 Task: In the  document negotiation.html Download file as 'HTML ' Share this file with 'softage.6@softage.net' Insert the command  Suggesting 
Action: Mouse moved to (226, 363)
Screenshot: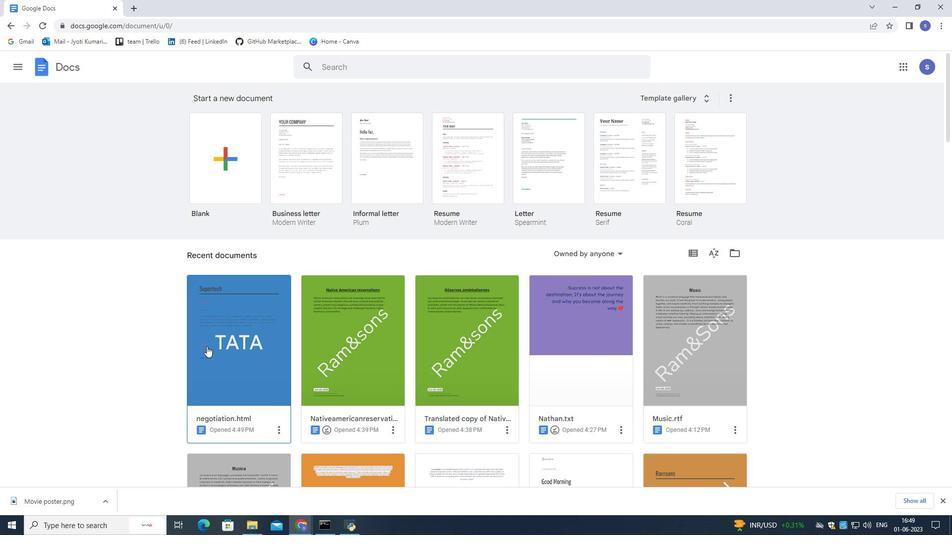 
Action: Mouse pressed left at (226, 363)
Screenshot: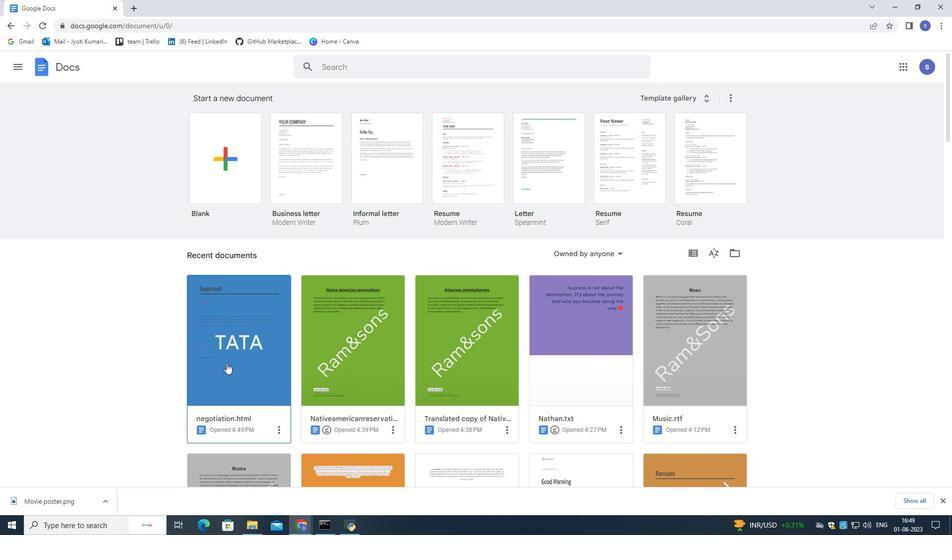 
Action: Mouse moved to (227, 362)
Screenshot: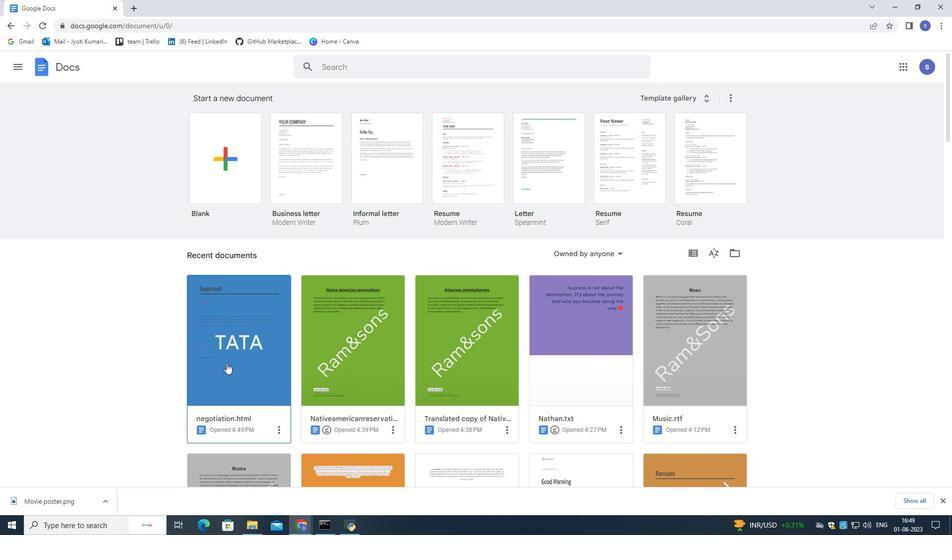 
Action: Mouse pressed left at (227, 362)
Screenshot: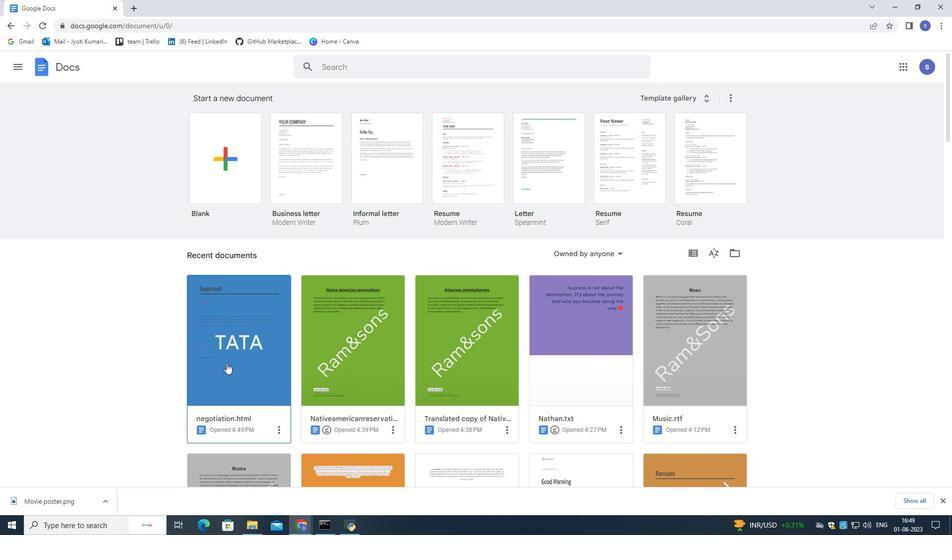 
Action: Mouse moved to (32, 74)
Screenshot: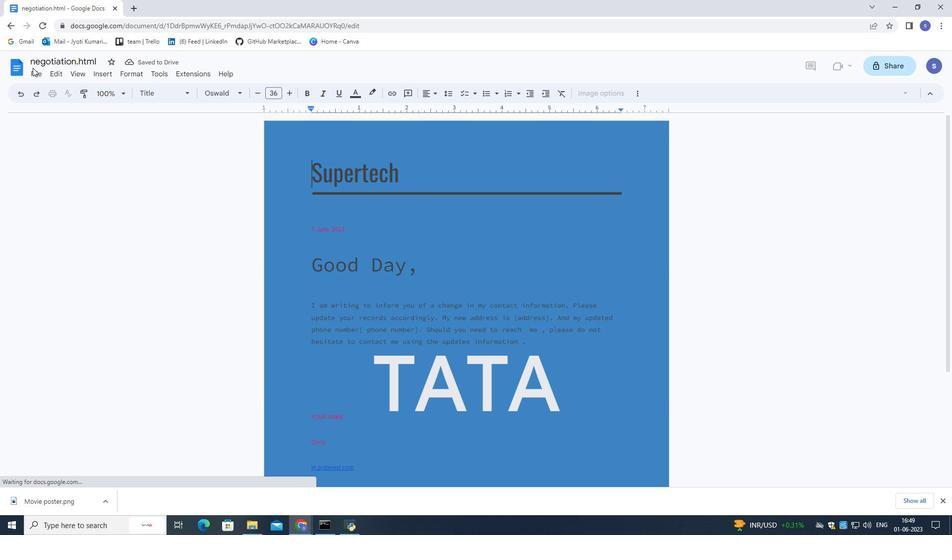 
Action: Mouse pressed left at (32, 74)
Screenshot: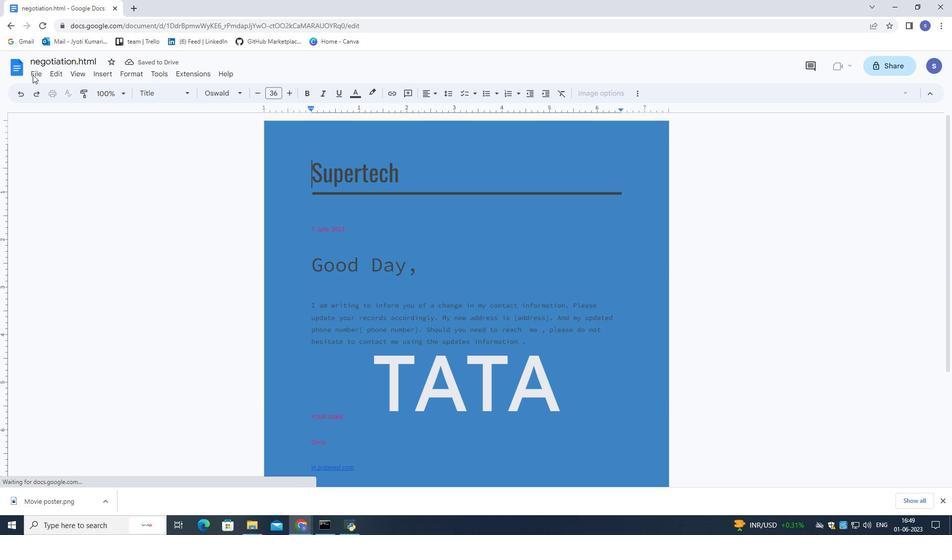 
Action: Mouse moved to (240, 304)
Screenshot: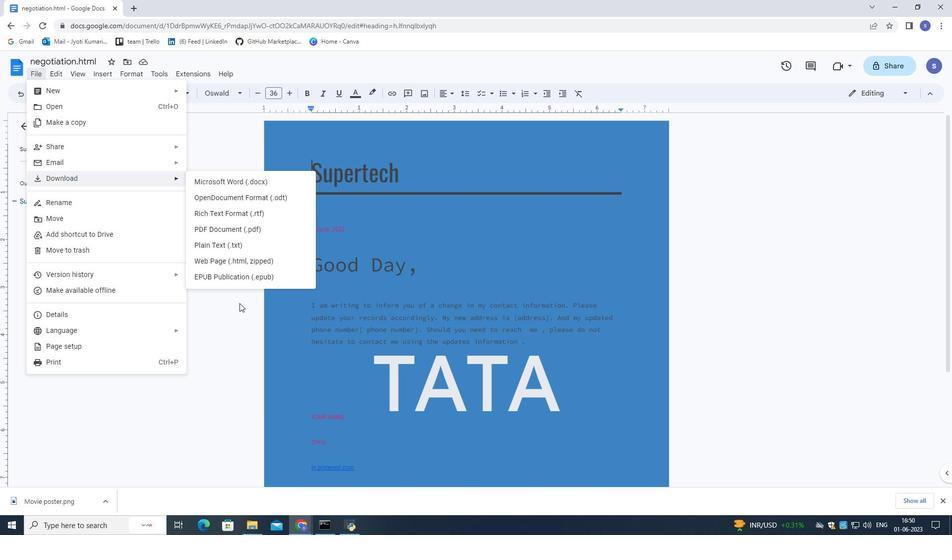 
Action: Mouse pressed left at (240, 304)
Screenshot: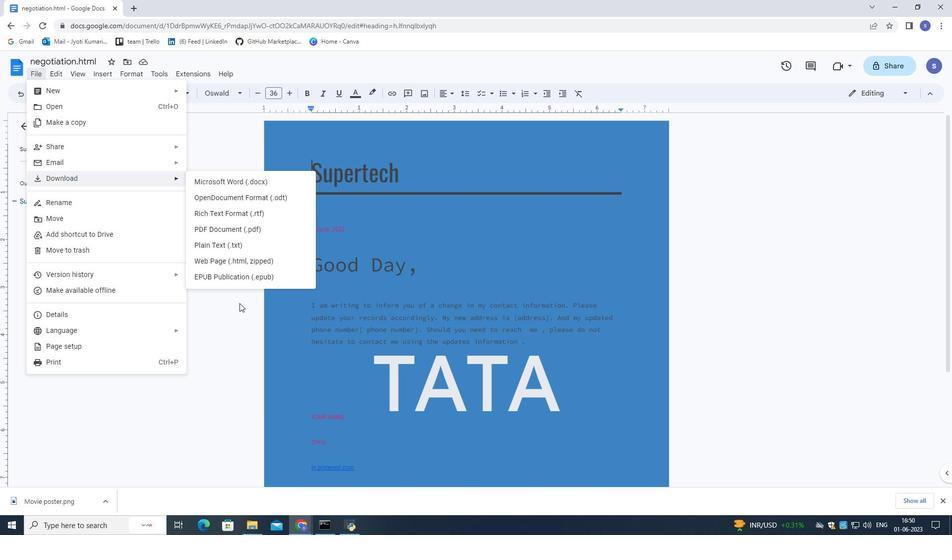
Action: Mouse moved to (34, 71)
Screenshot: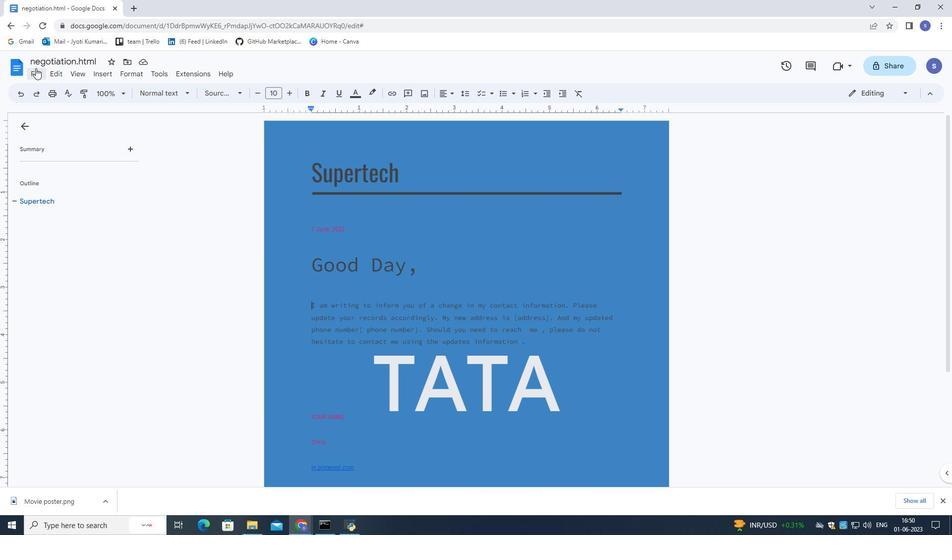 
Action: Mouse pressed left at (34, 71)
Screenshot: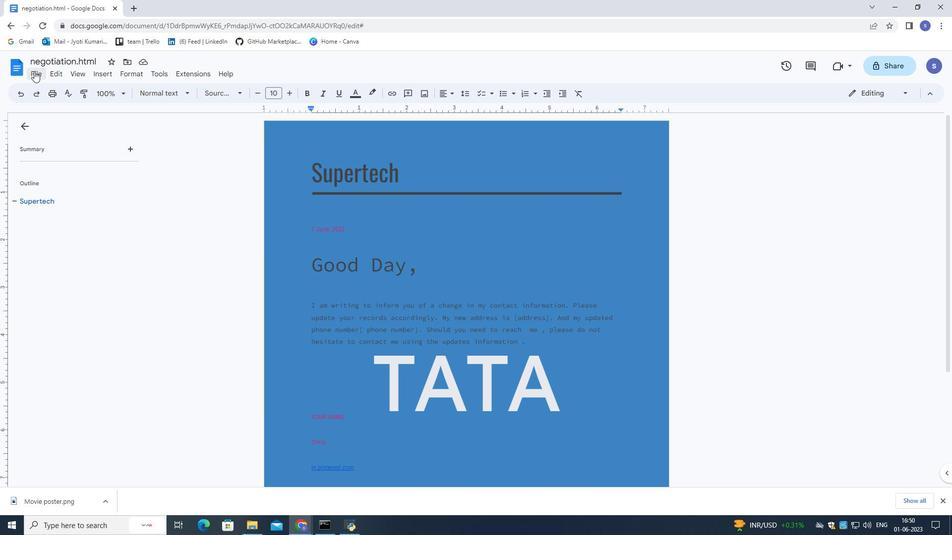 
Action: Mouse moved to (276, 260)
Screenshot: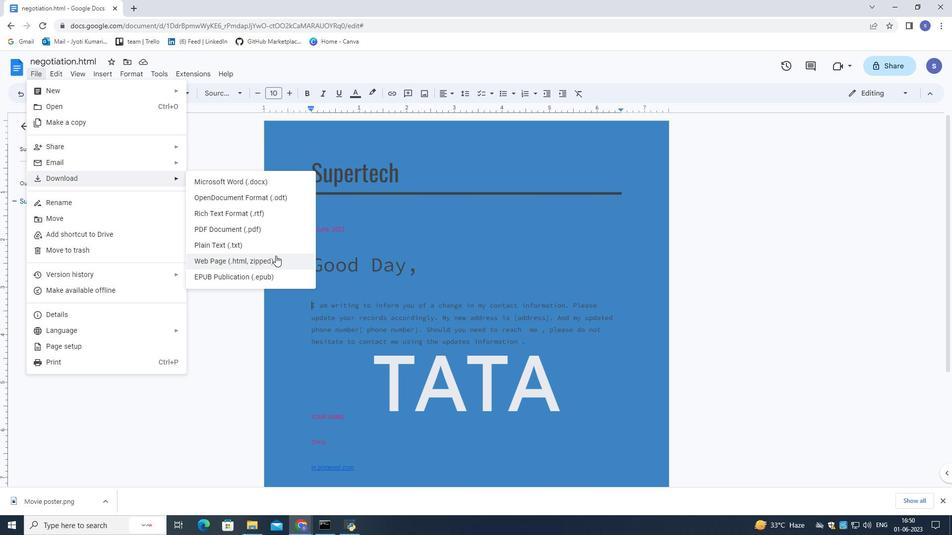 
Action: Mouse pressed left at (276, 260)
Screenshot: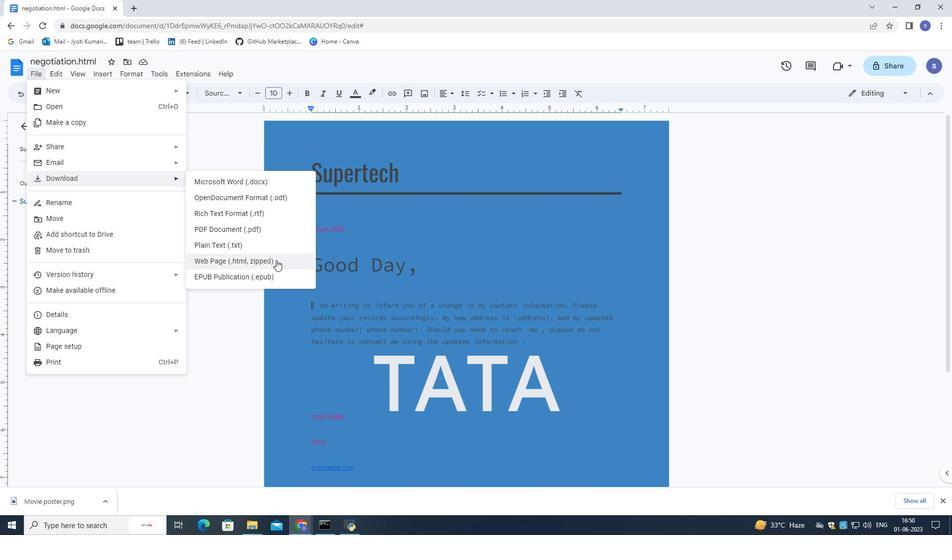 
Action: Mouse moved to (34, 71)
Screenshot: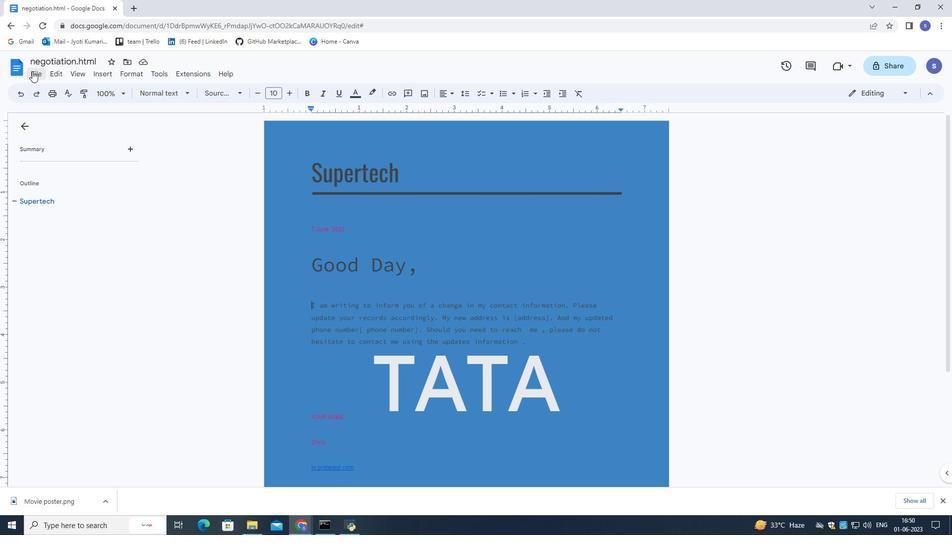 
Action: Mouse pressed left at (34, 71)
Screenshot: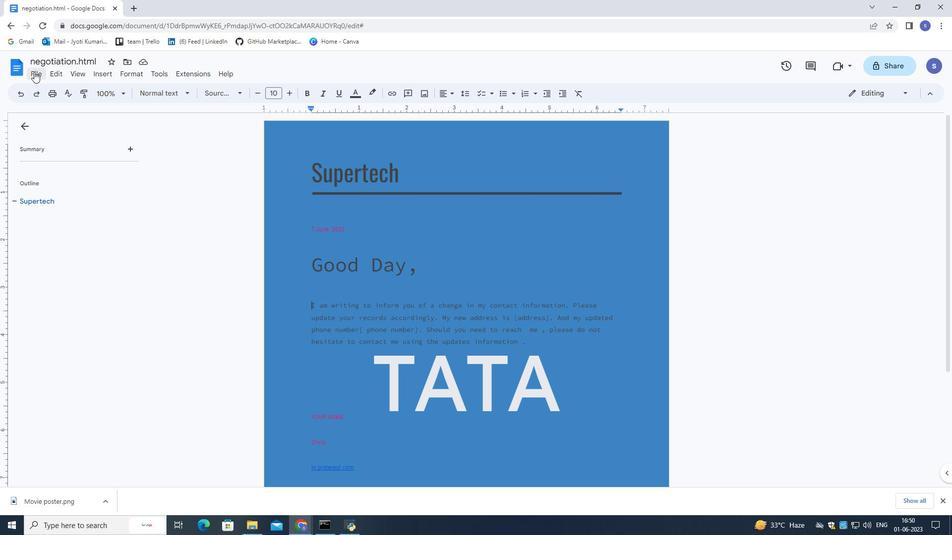 
Action: Mouse moved to (208, 149)
Screenshot: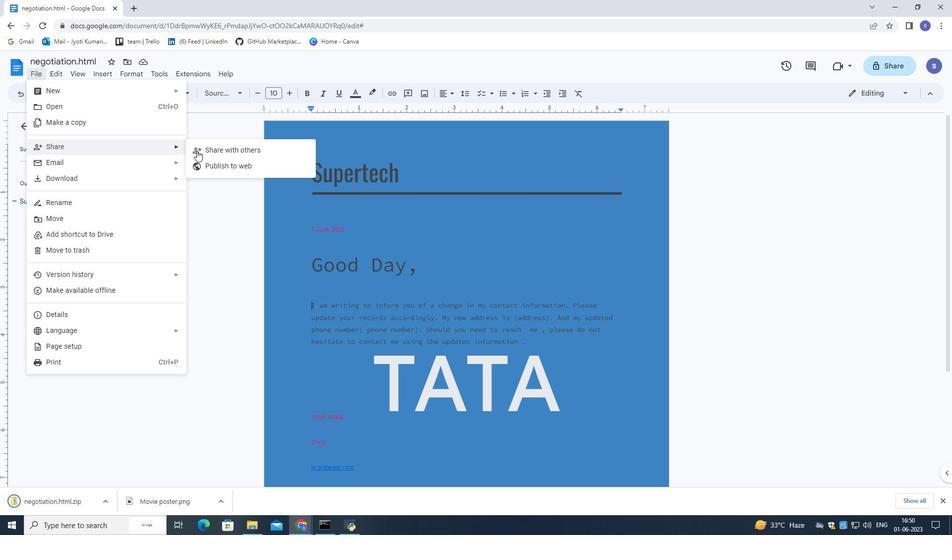 
Action: Mouse pressed left at (208, 149)
Screenshot: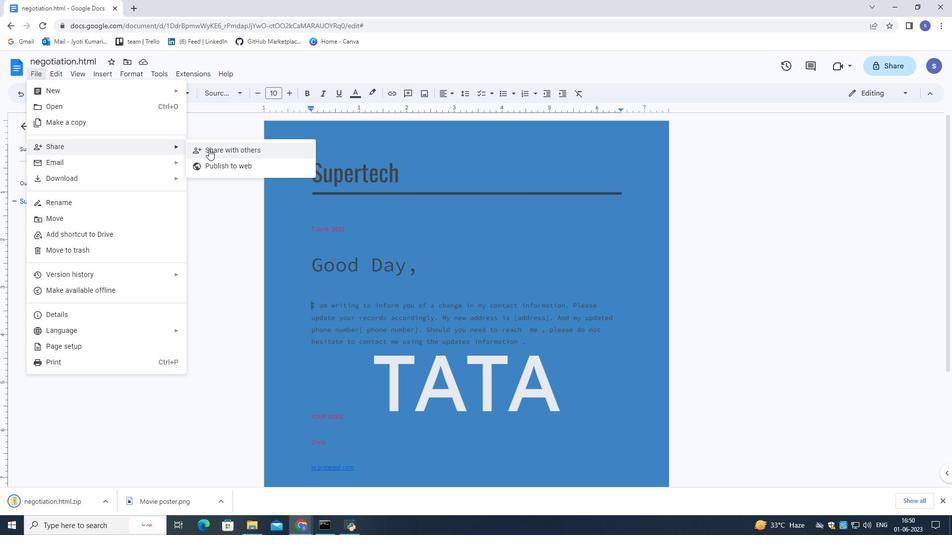 
Action: Mouse moved to (200, 140)
Screenshot: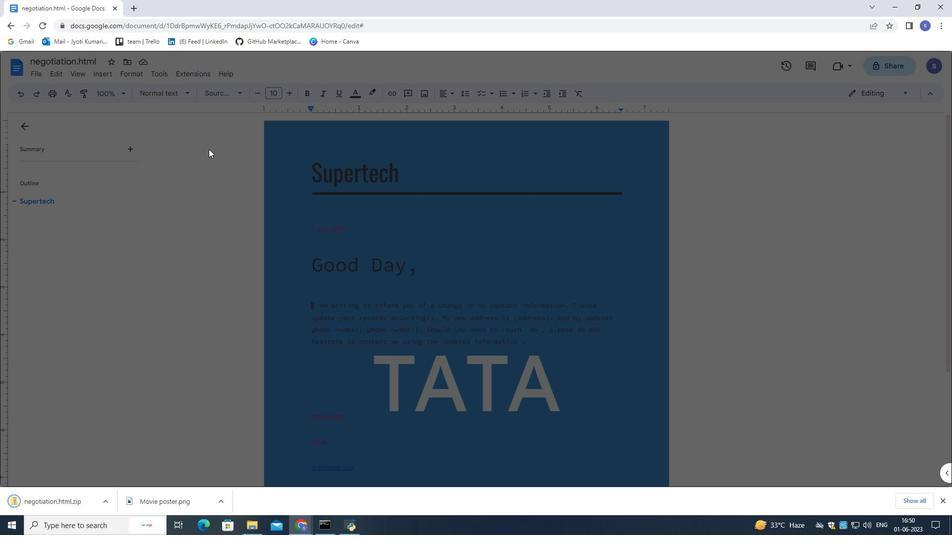 
Action: Key pressed softage.6<Key.shift>@
Screenshot: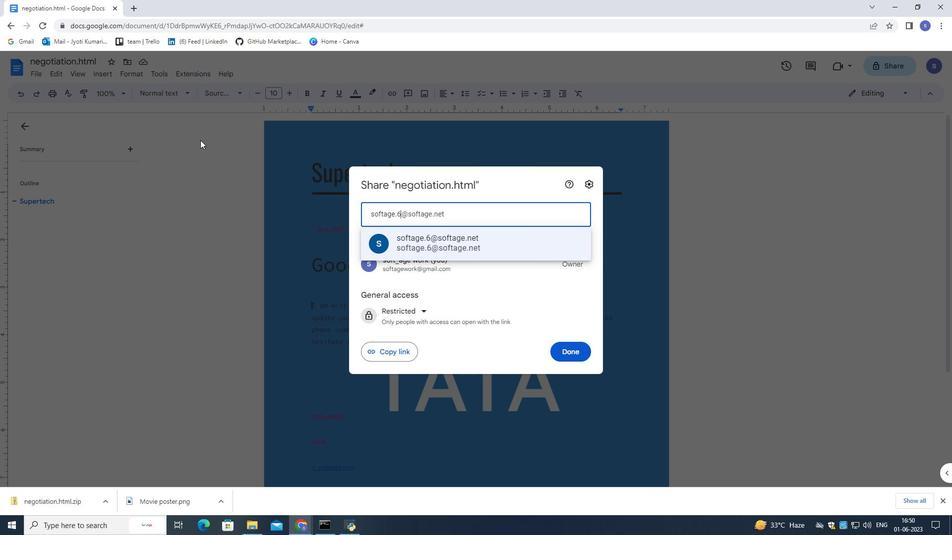 
Action: Mouse moved to (399, 248)
Screenshot: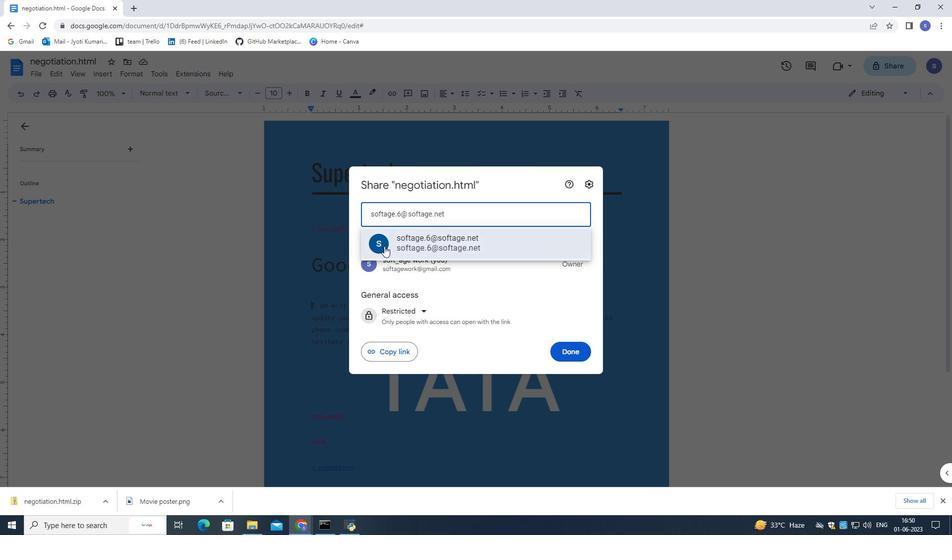 
Action: Mouse pressed left at (399, 248)
Screenshot: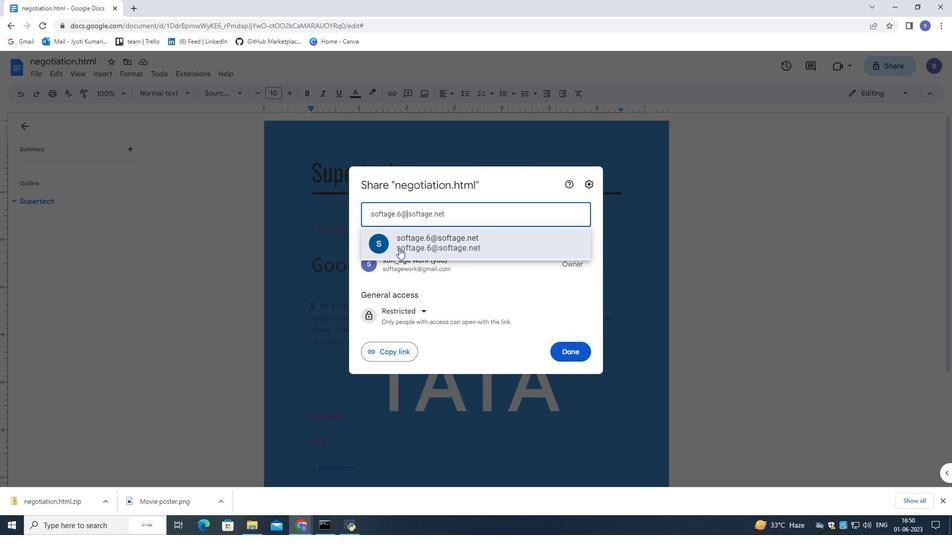 
Action: Mouse moved to (578, 343)
Screenshot: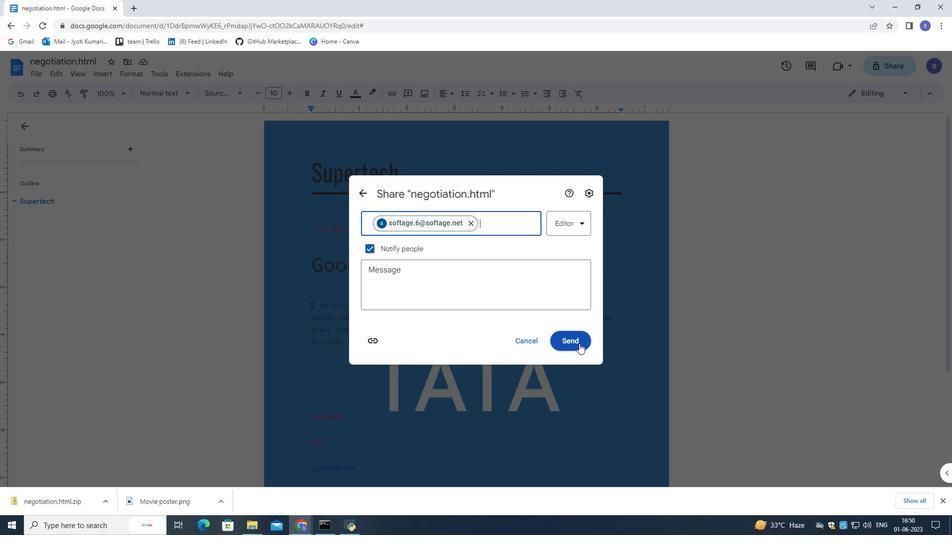 
Action: Mouse pressed left at (578, 343)
Screenshot: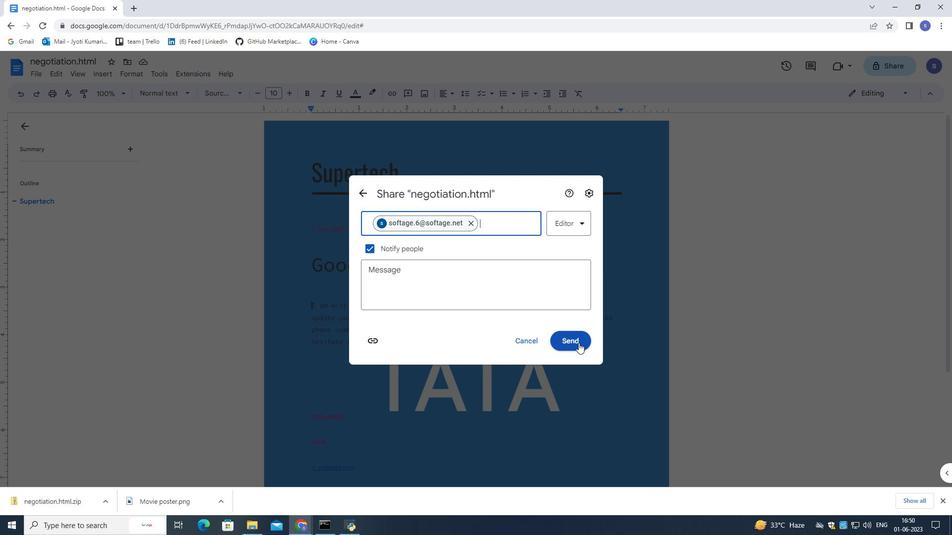 
Action: Mouse moved to (550, 276)
Screenshot: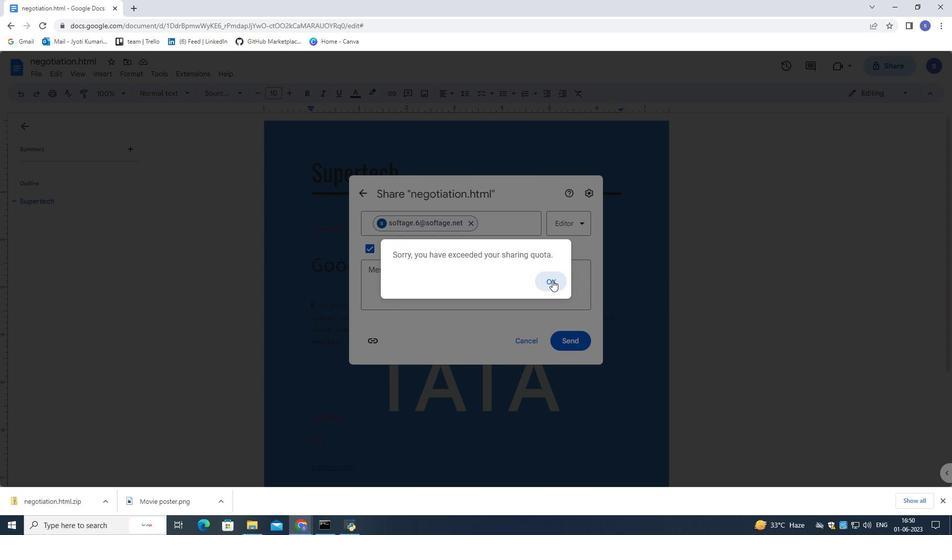 
Action: Mouse pressed left at (550, 276)
Screenshot: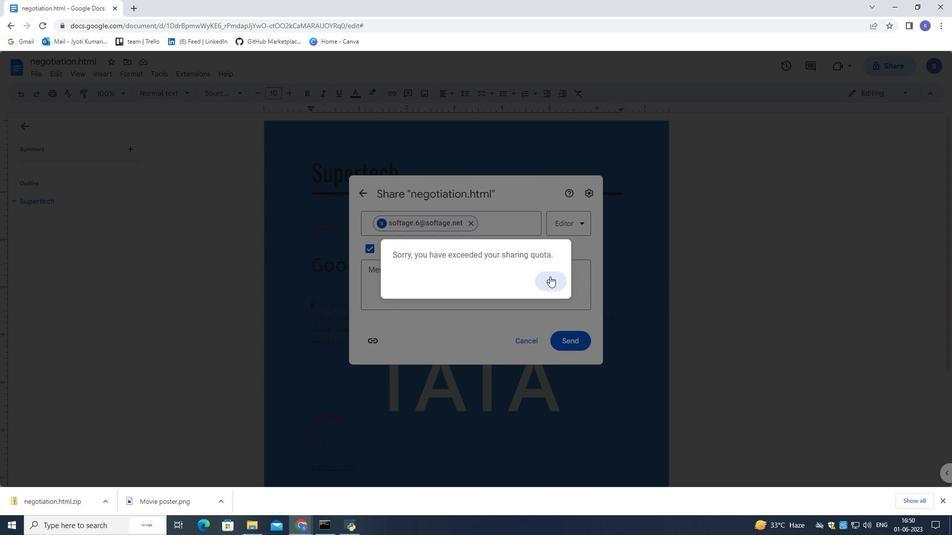 
Action: Mouse moved to (534, 340)
Screenshot: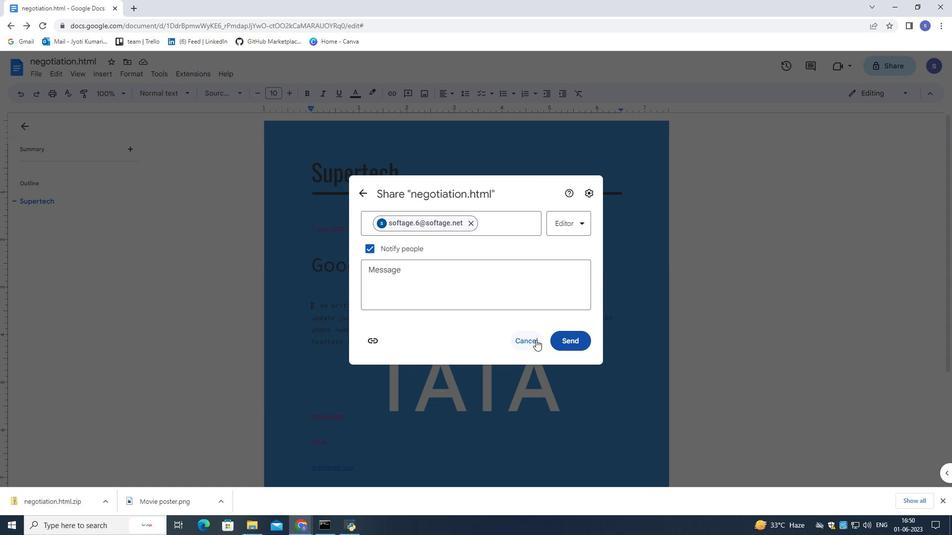 
Action: Mouse pressed left at (534, 340)
Screenshot: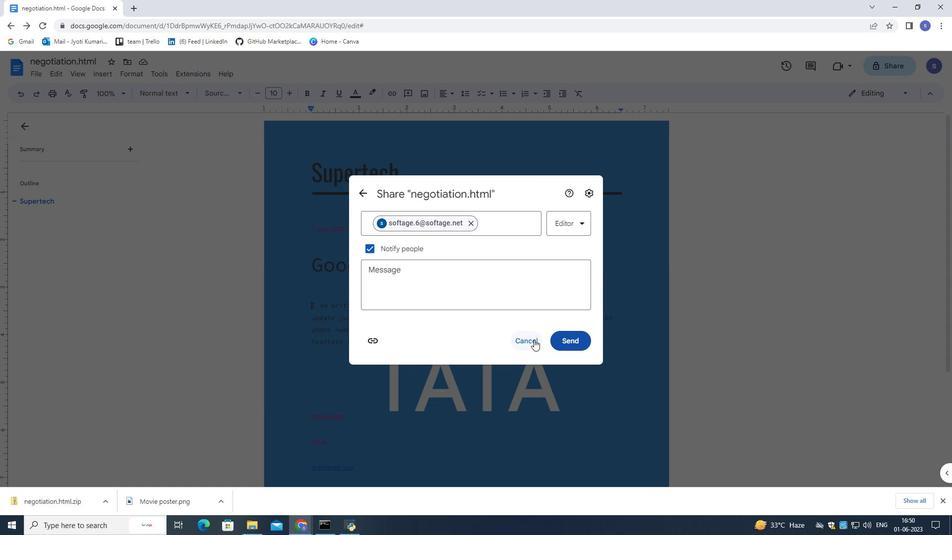 
Action: Mouse moved to (502, 319)
Screenshot: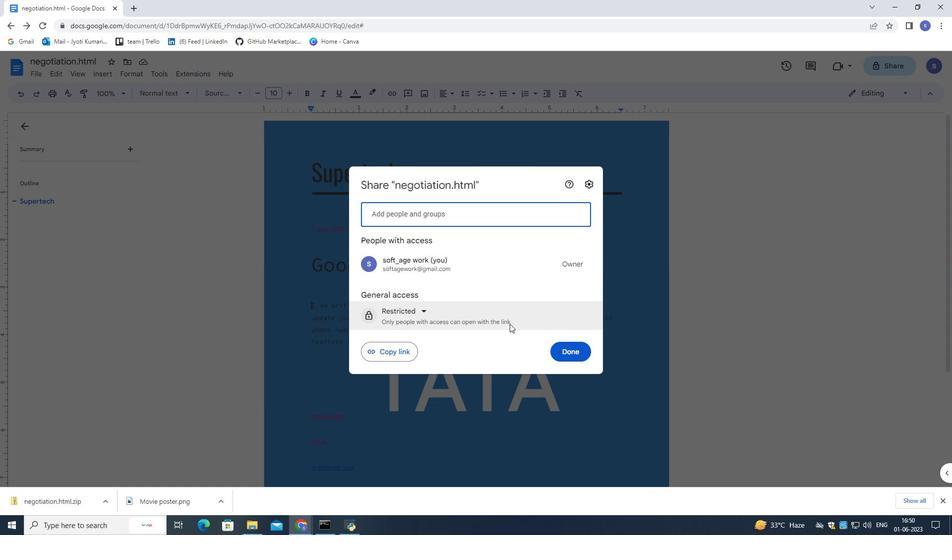 
Action: Mouse pressed left at (502, 319)
Screenshot: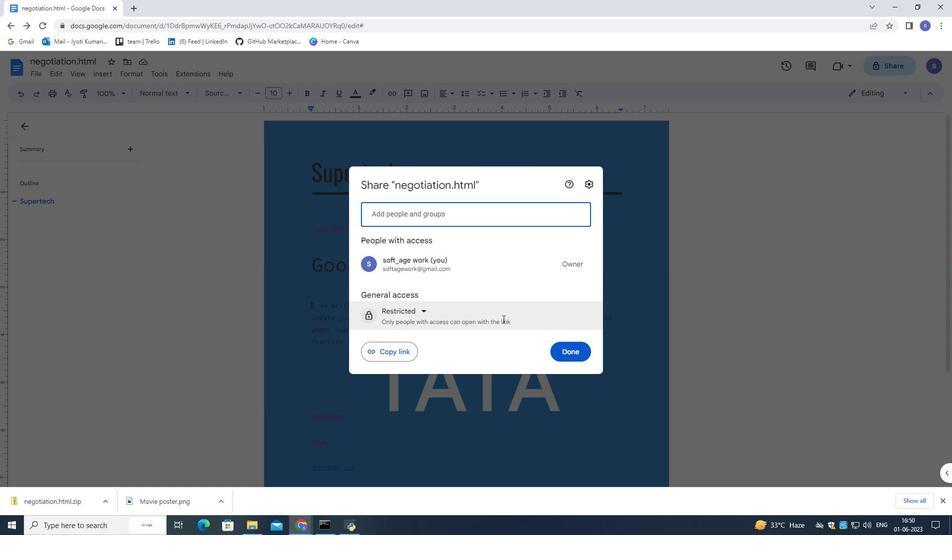 
Action: Mouse moved to (402, 309)
Screenshot: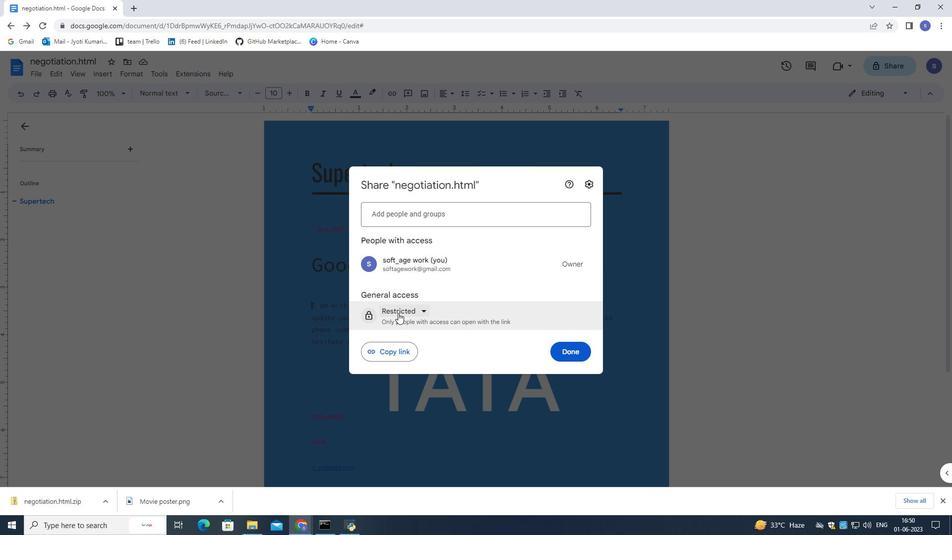 
Action: Mouse pressed left at (402, 309)
Screenshot: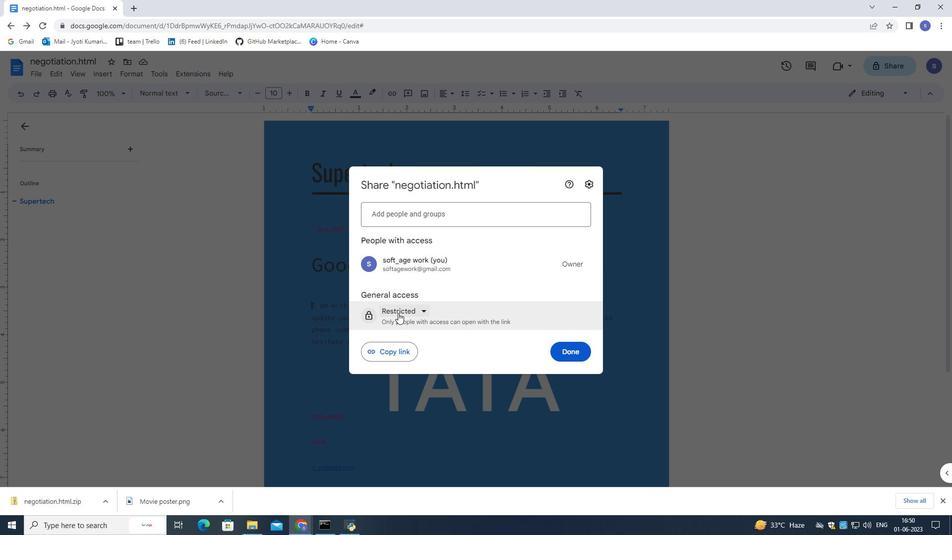 
Action: Mouse moved to (420, 355)
Screenshot: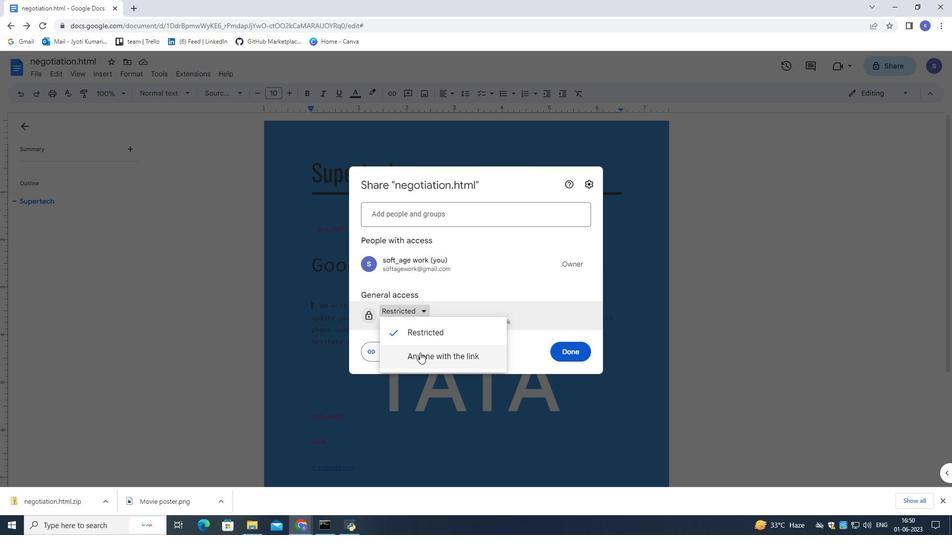
Action: Mouse pressed left at (420, 355)
Screenshot: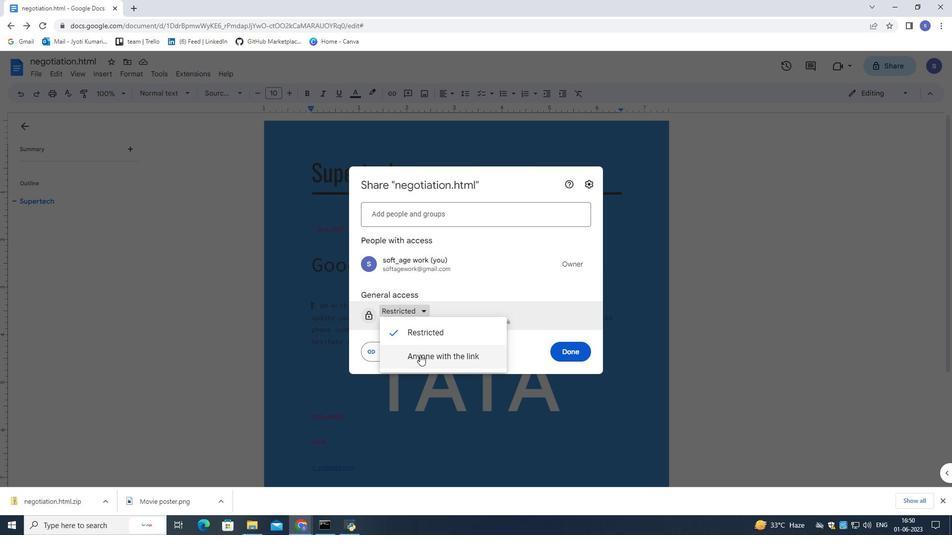 
Action: Mouse moved to (441, 212)
Screenshot: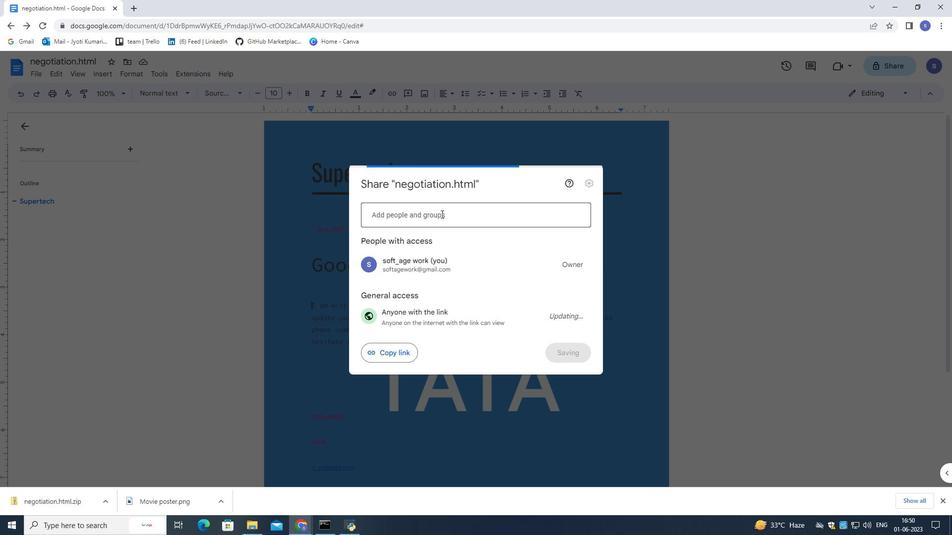 
Action: Mouse pressed left at (441, 212)
Screenshot: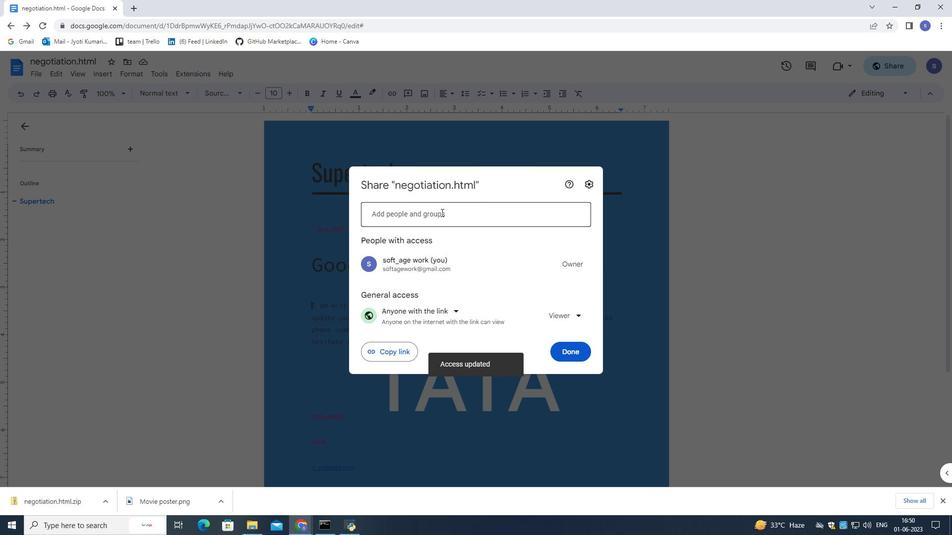 
Action: Mouse moved to (434, 364)
Screenshot: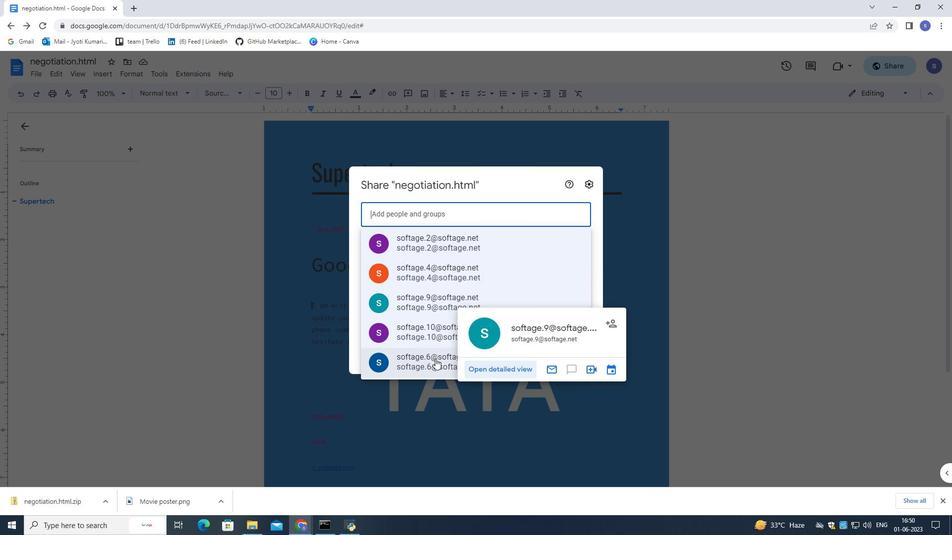 
Action: Mouse pressed left at (434, 364)
Screenshot: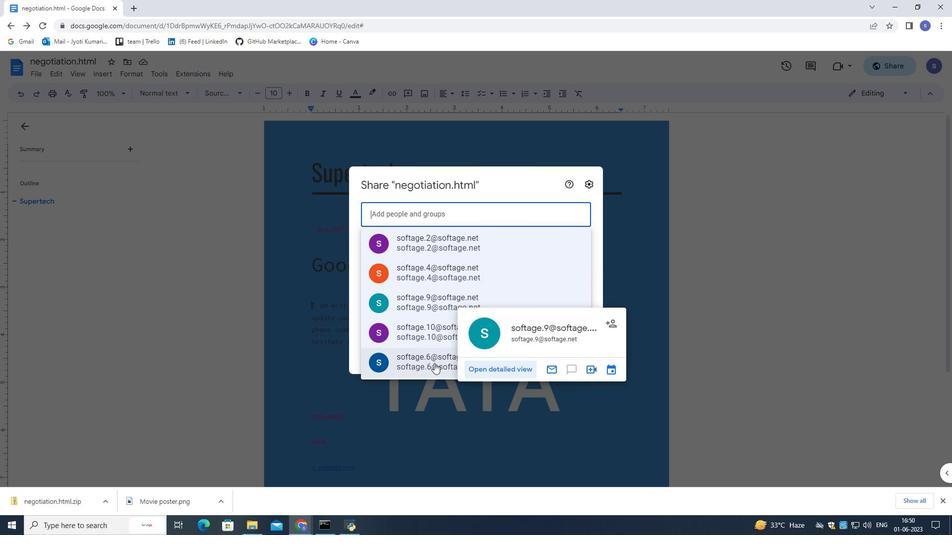 
Action: Mouse moved to (563, 339)
Screenshot: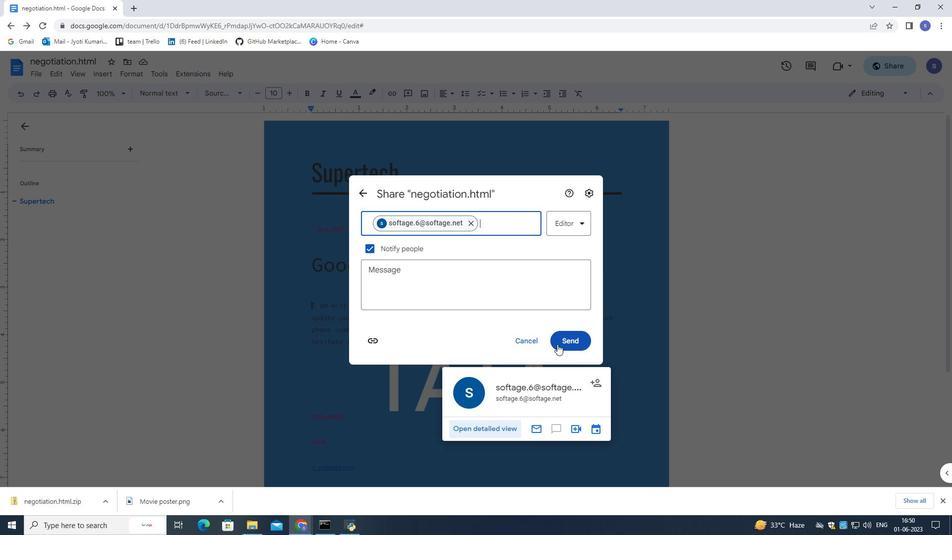 
Action: Mouse pressed left at (563, 339)
Screenshot: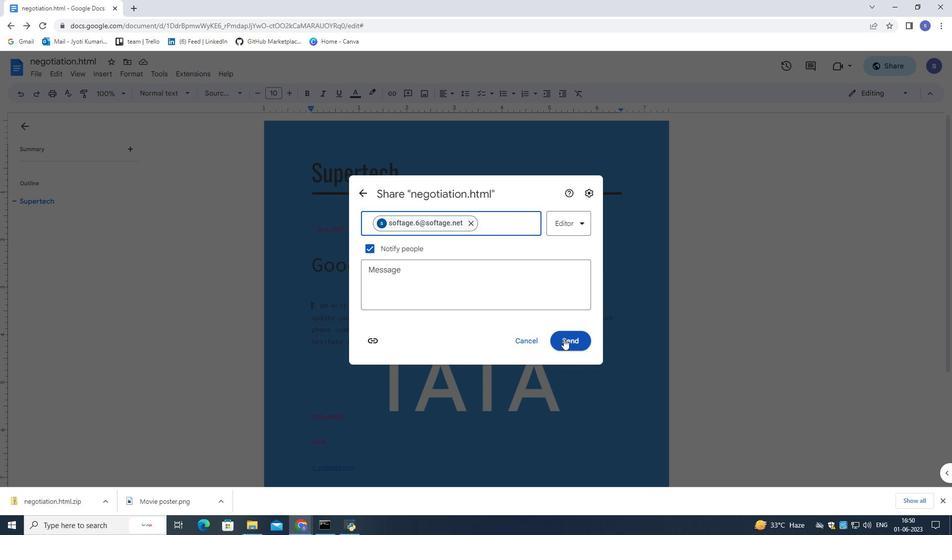 
Action: Mouse moved to (552, 281)
Screenshot: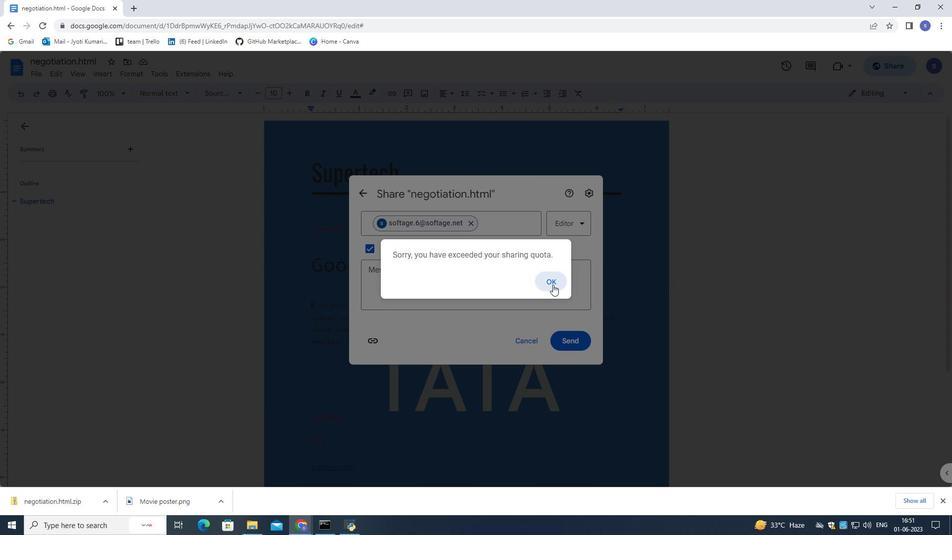 
Action: Mouse pressed left at (552, 281)
Screenshot: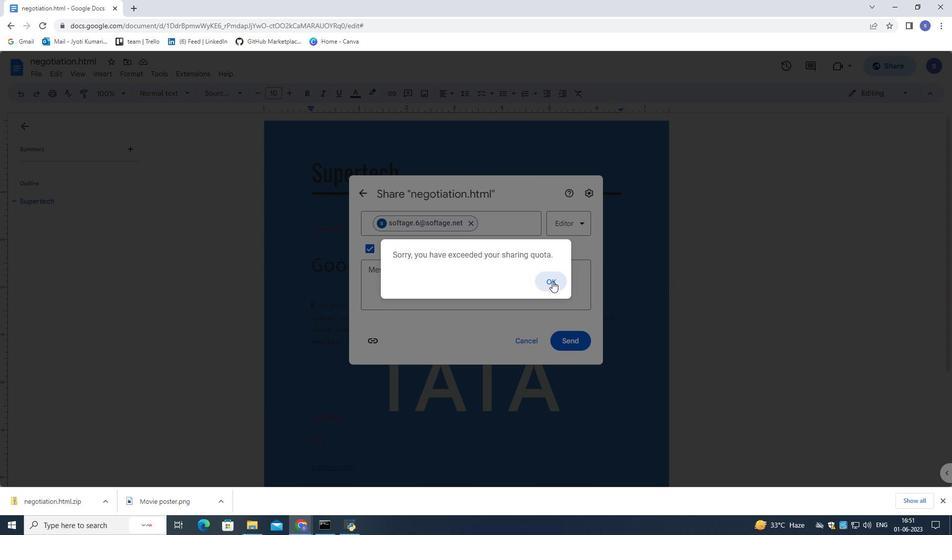 
Action: Mouse moved to (528, 343)
Screenshot: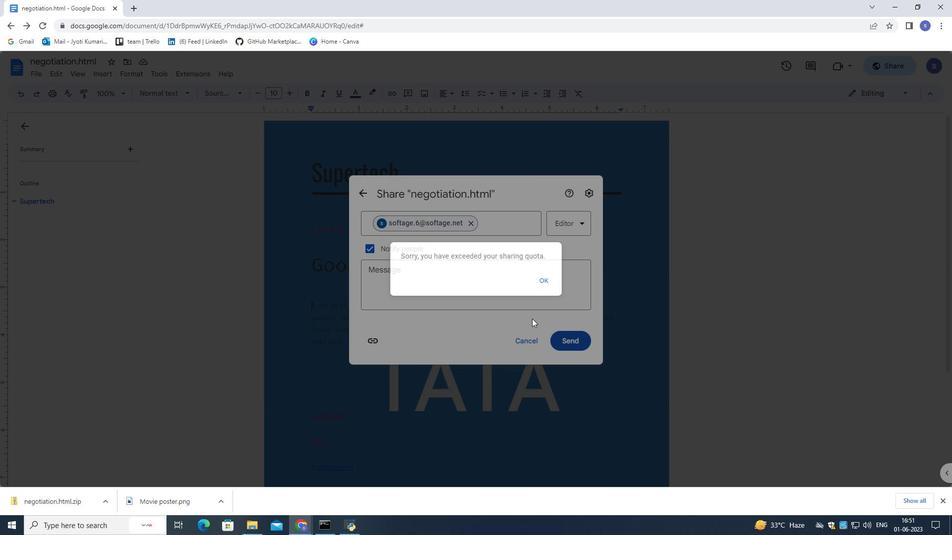 
Action: Mouse pressed left at (528, 343)
Screenshot: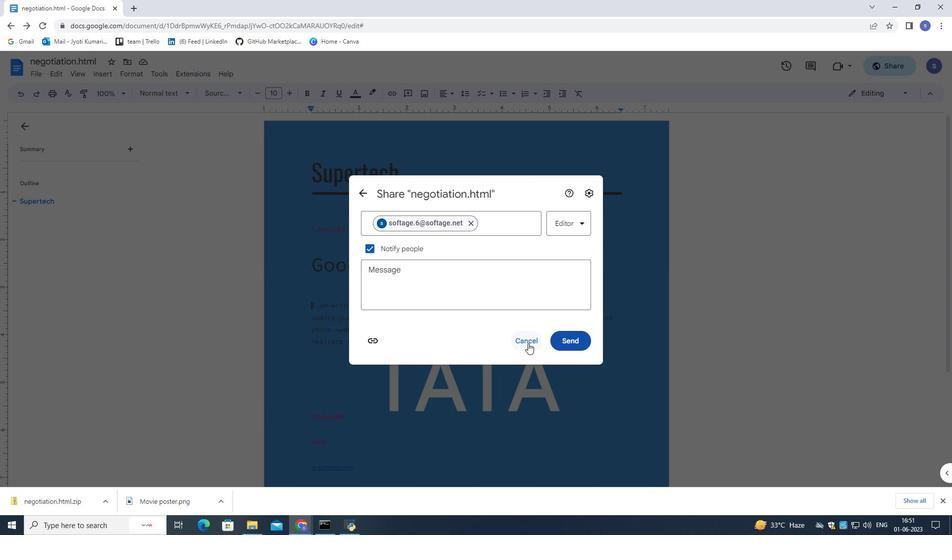 
Action: Mouse moved to (559, 357)
Screenshot: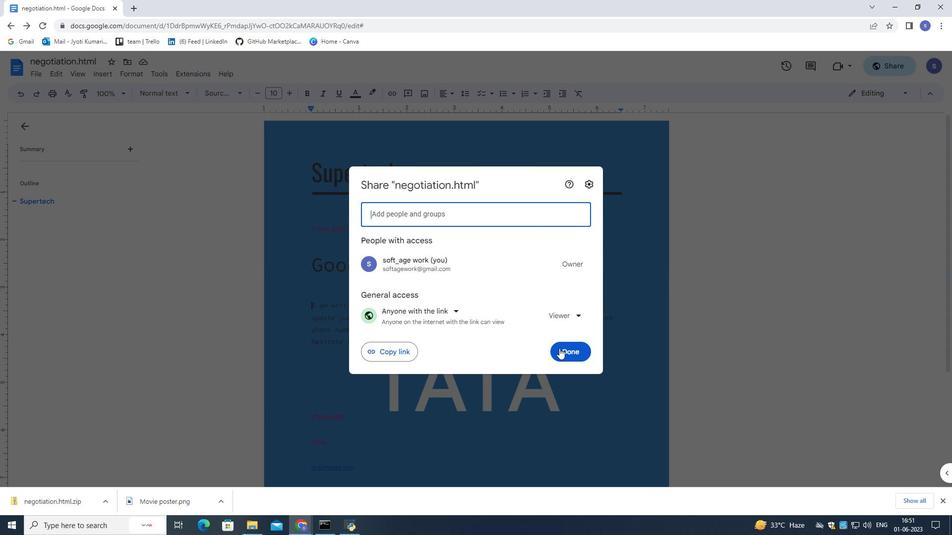 
Action: Mouse pressed left at (559, 357)
Screenshot: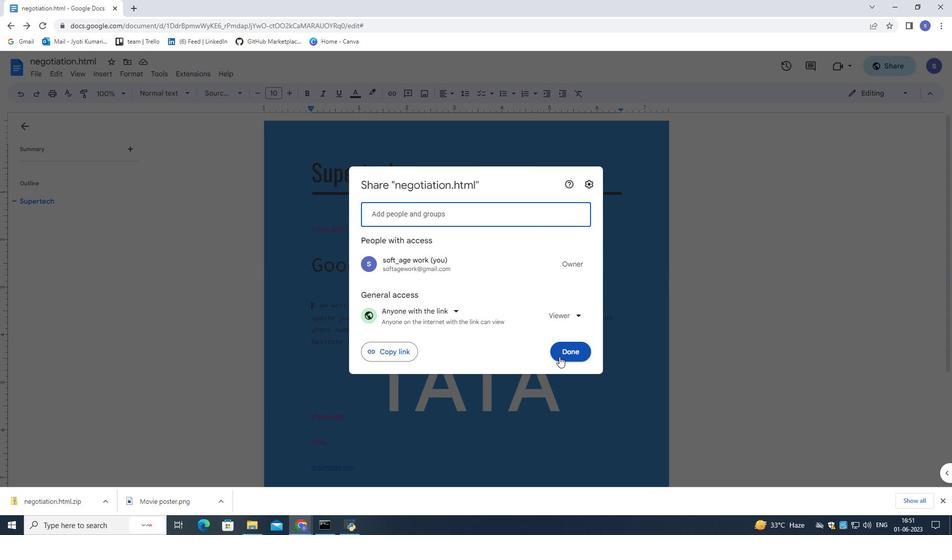 
Action: Mouse moved to (888, 92)
Screenshot: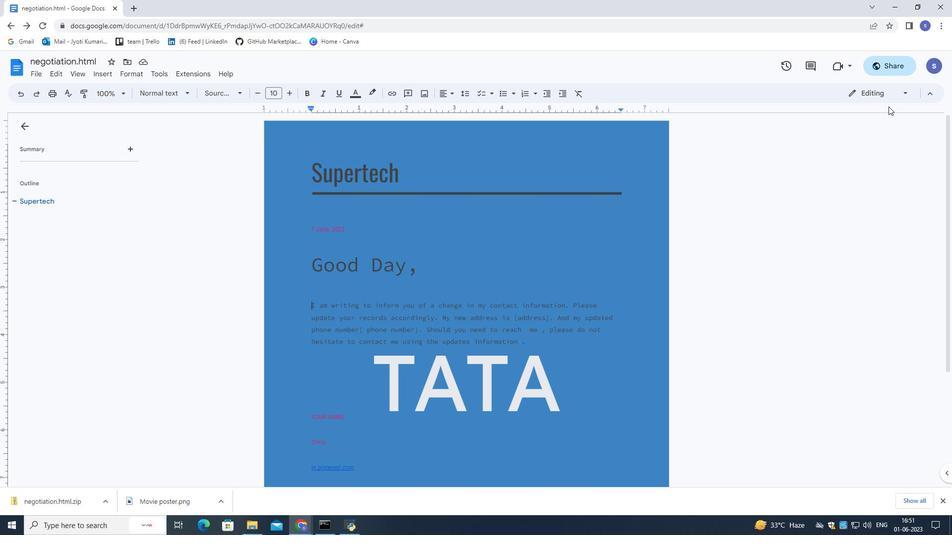 
Action: Mouse pressed left at (888, 92)
Screenshot: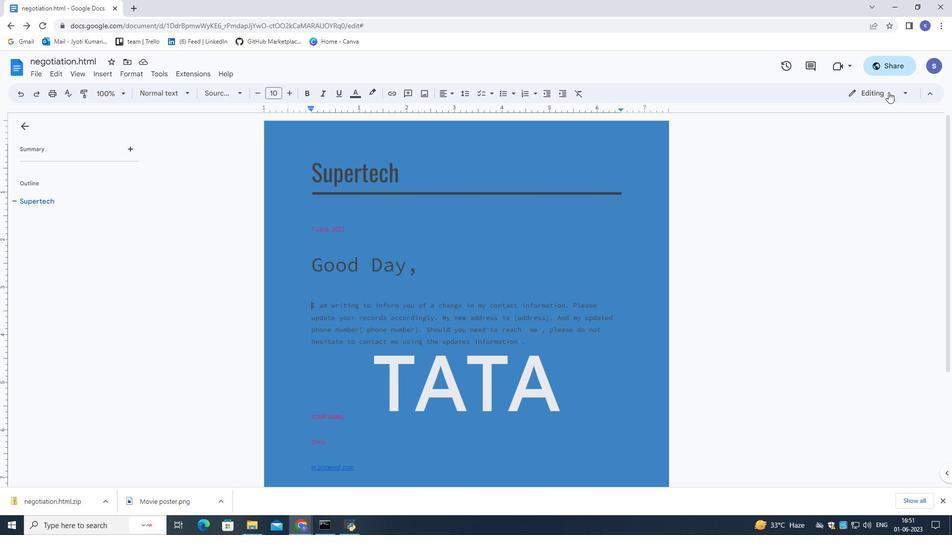 
Action: Mouse moved to (861, 145)
Screenshot: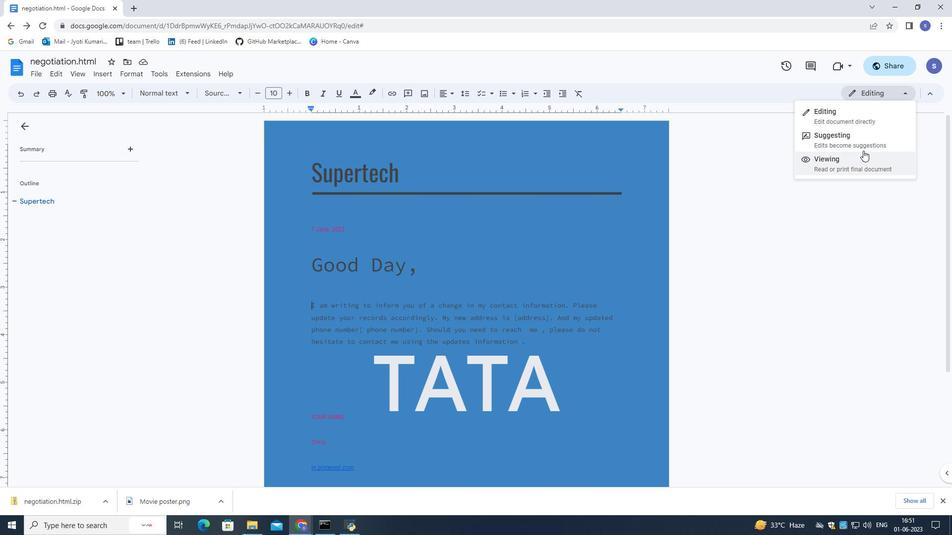 
Action: Mouse pressed left at (861, 145)
Screenshot: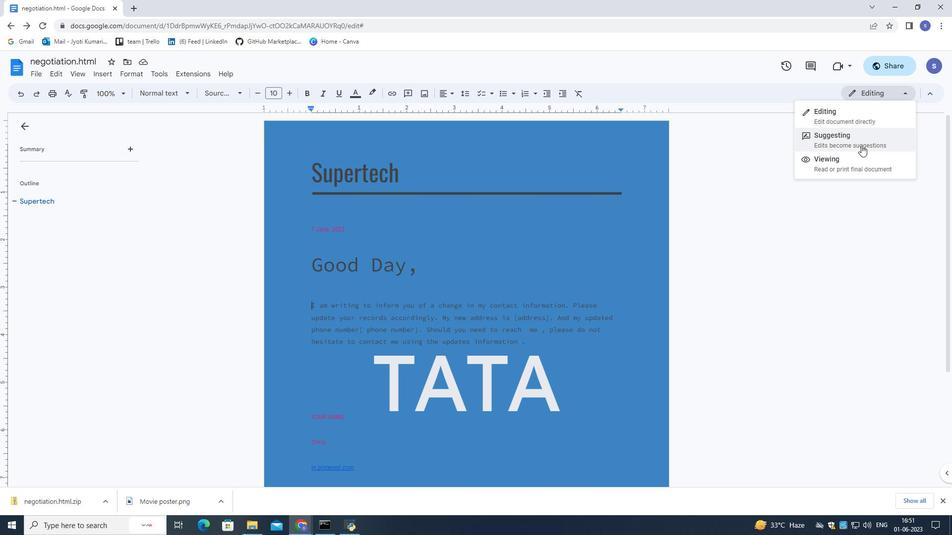 
